Task: Create ChildIssue0000000125 as Child Issue of Issue Issue0000000063 in Backlog  in Scrum Project Project0000000013 in Jira. Create ChildIssue0000000126 as Child Issue of Issue Issue0000000063 in Backlog  in Scrum Project Project0000000013 in Jira. Create ChildIssue0000000127 as Child Issue of Issue Issue0000000064 in Backlog  in Scrum Project Project0000000013 in Jira. Create ChildIssue0000000128 as Child Issue of Issue Issue0000000064 in Backlog  in Scrum Project Project0000000013 in Jira. Create ChildIssue0000000129 as Child Issue of Issue Issue0000000065 in Backlog  in Scrum Project Project0000000013 in Jira
Action: Mouse moved to (440, 531)
Screenshot: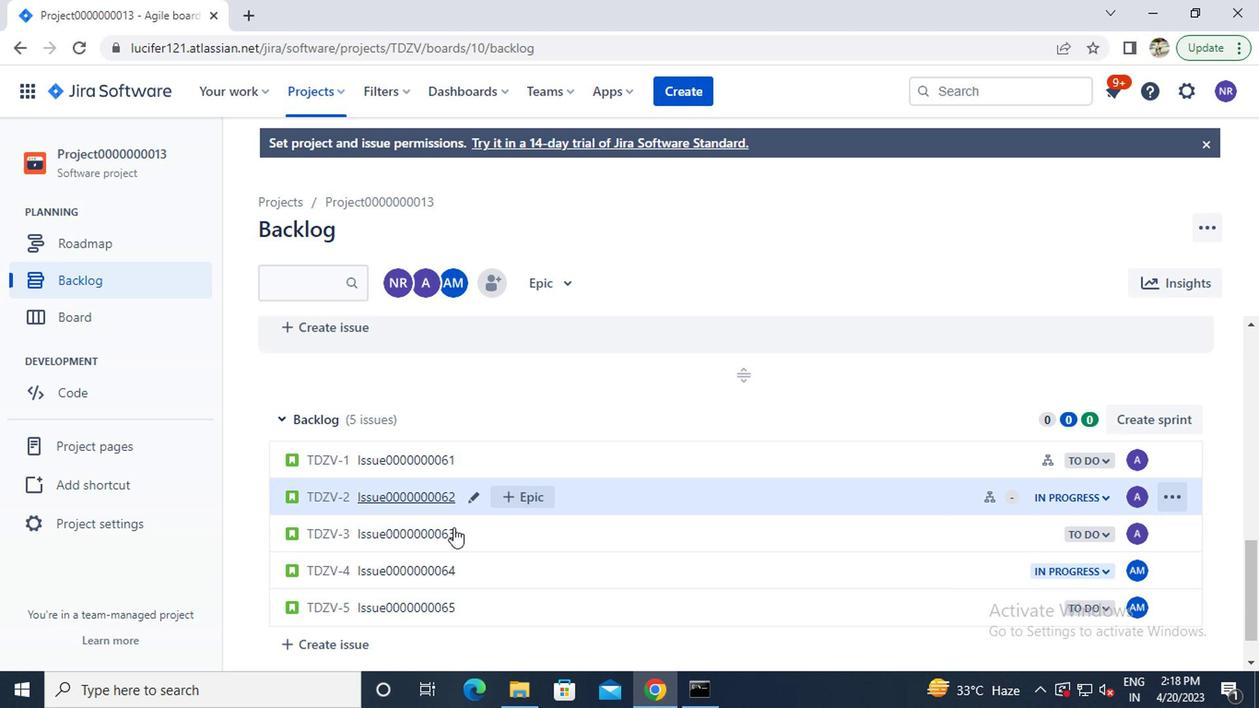 
Action: Mouse pressed left at (440, 531)
Screenshot: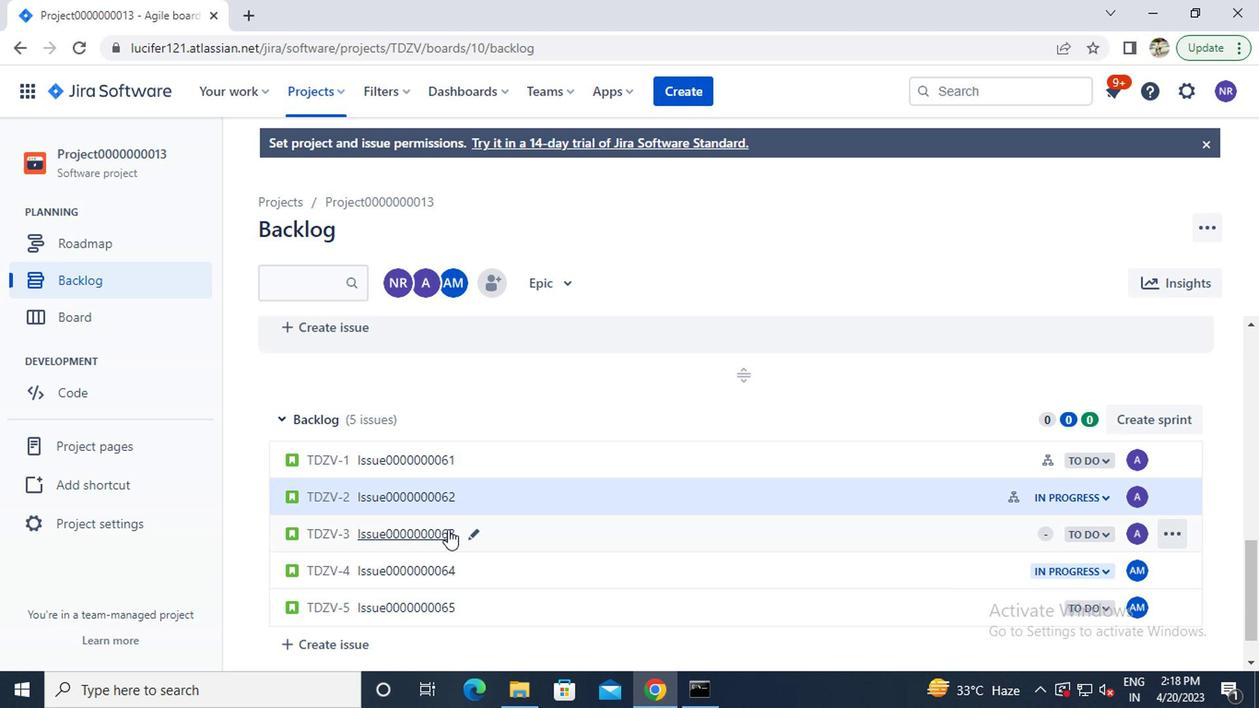 
Action: Mouse moved to (923, 423)
Screenshot: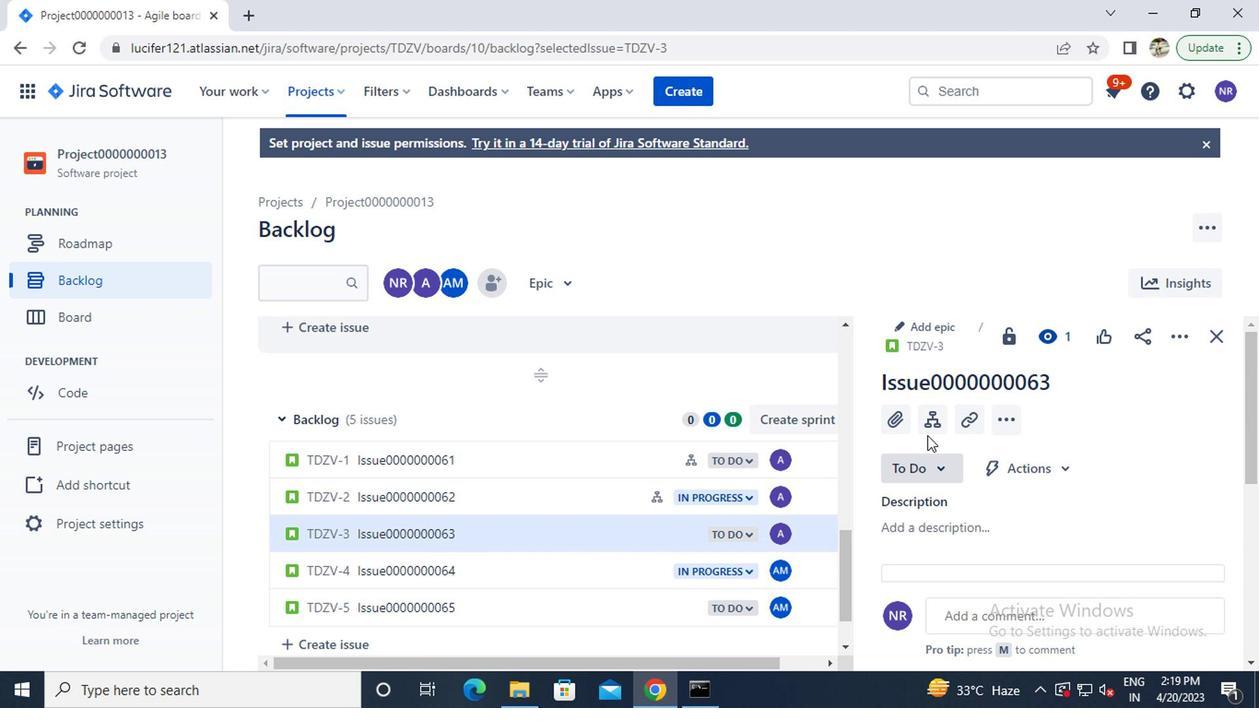
Action: Mouse pressed left at (923, 423)
Screenshot: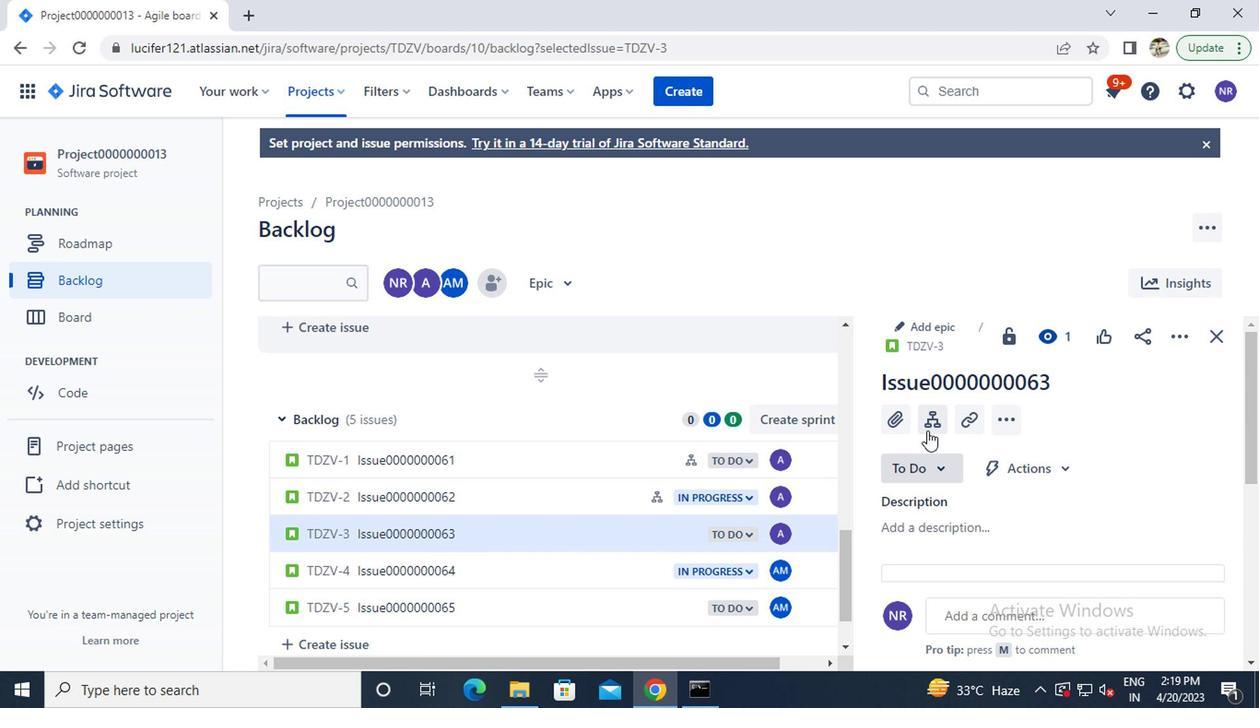 
Action: Mouse moved to (922, 475)
Screenshot: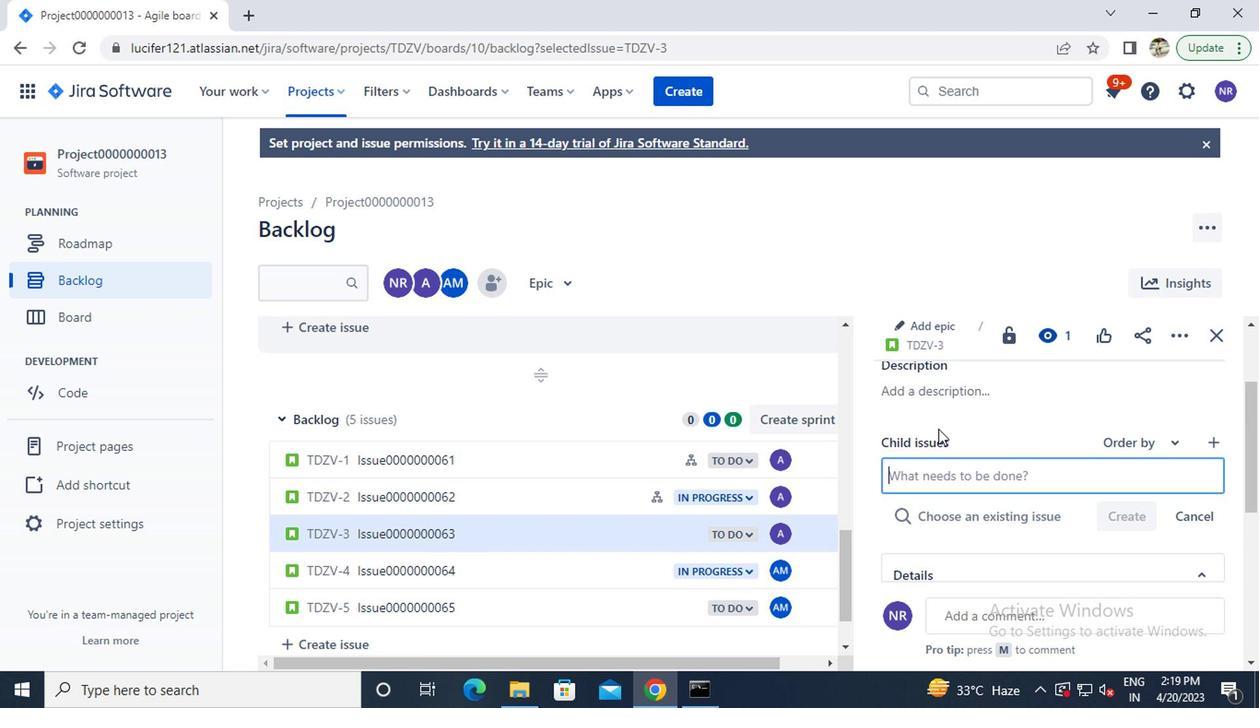 
Action: Mouse pressed left at (922, 475)
Screenshot: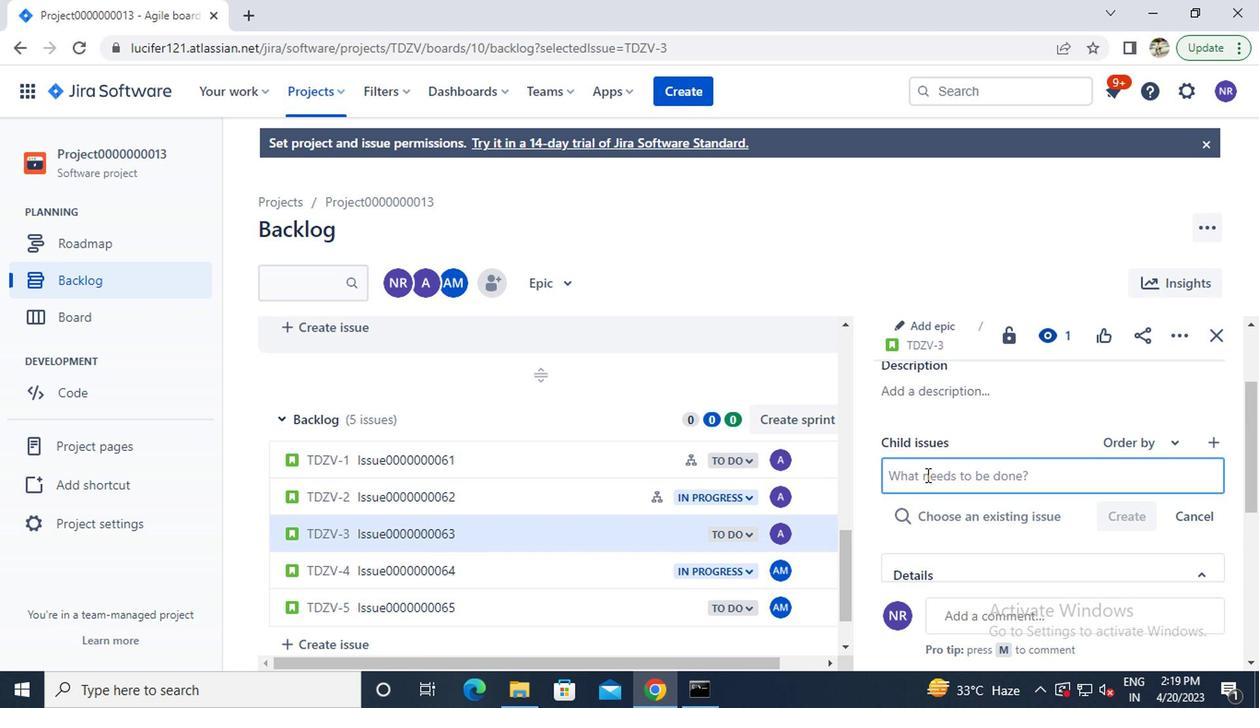 
Action: Key pressed c<Key.caps_lock>hild<Key.caps_lock>i<Key.caps_lock>ssue0000000125<Key.enter><Key.caps_lock>c<Key.caps_lock>hild<Key.caps_lock>i<Key.caps_lock>ssue0000000126<Key.enter>
Screenshot: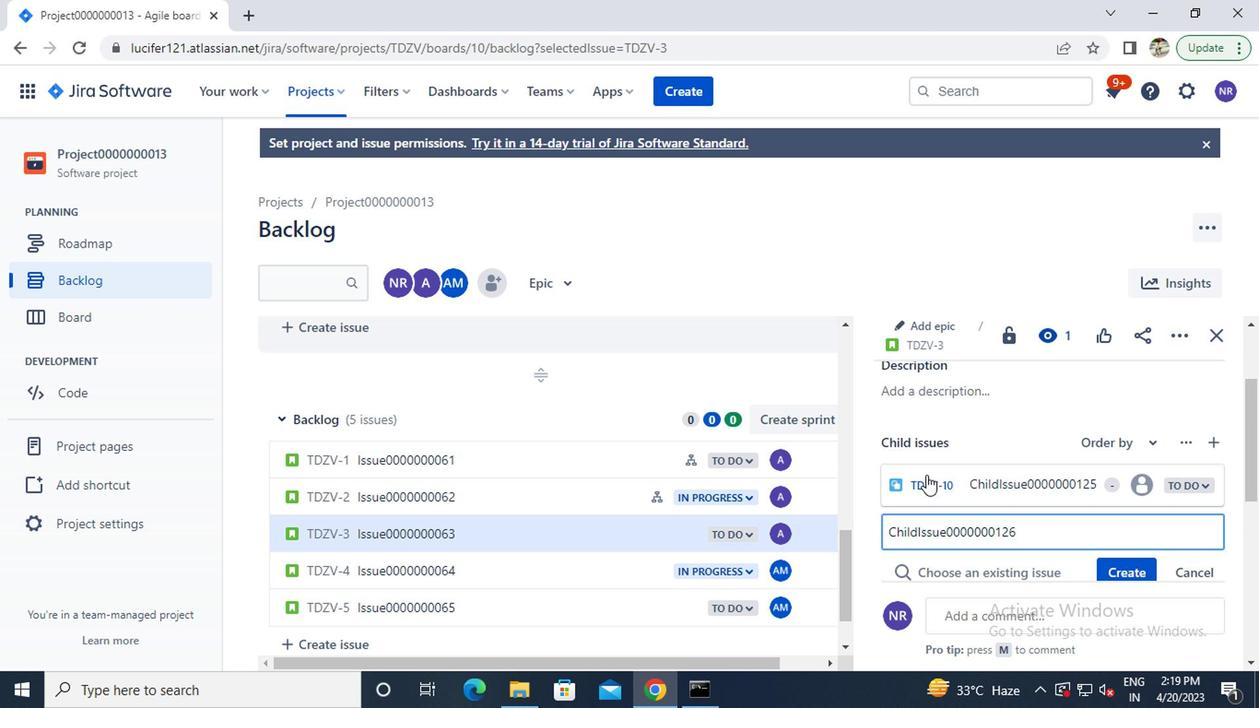 
Action: Mouse moved to (369, 569)
Screenshot: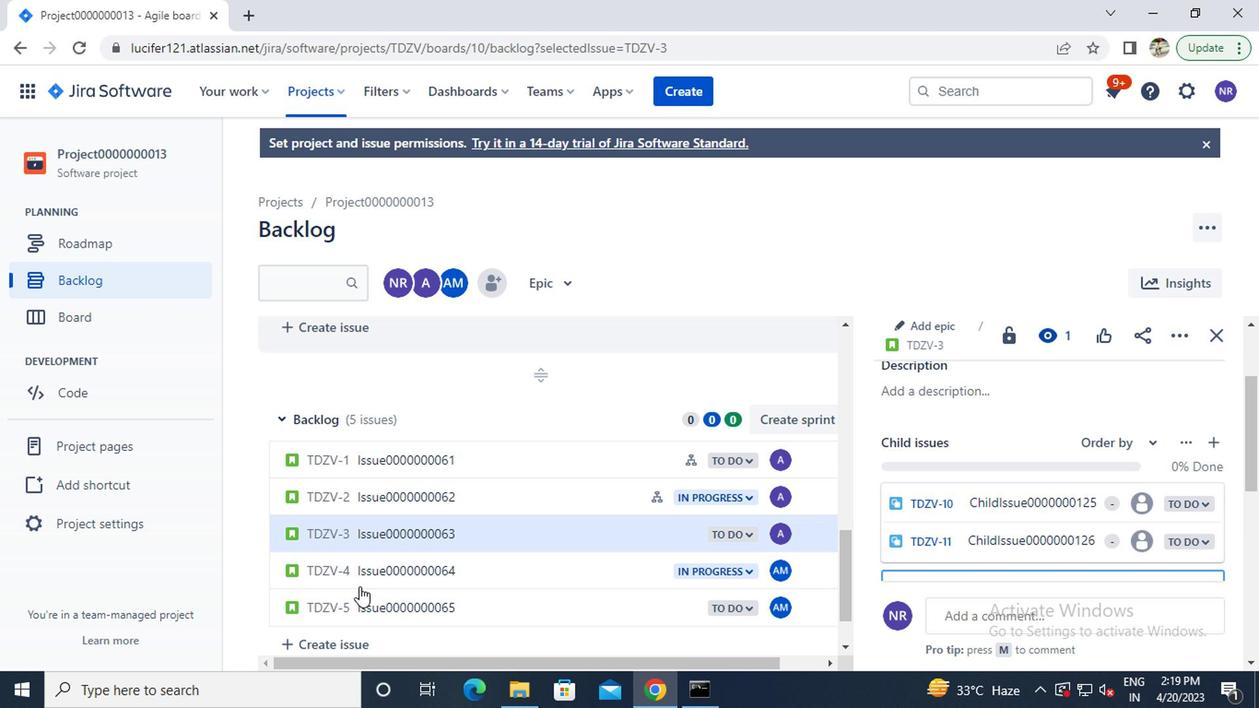 
Action: Mouse pressed left at (369, 569)
Screenshot: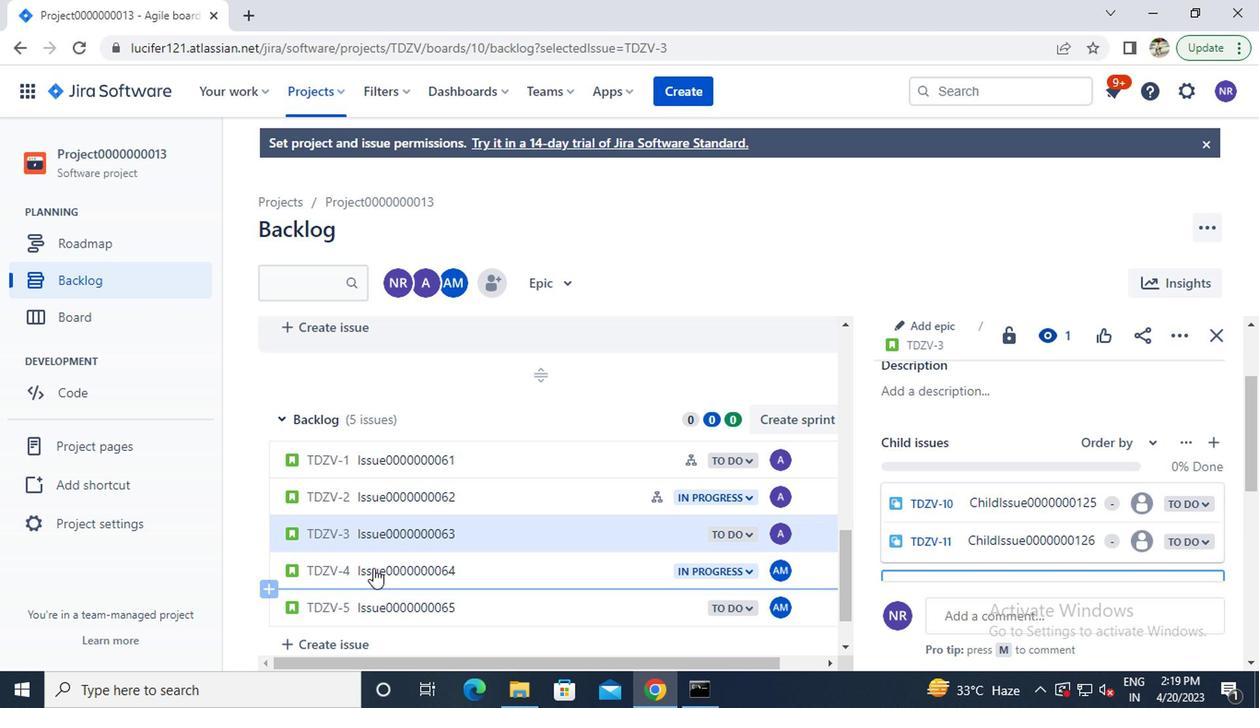 
Action: Mouse moved to (929, 405)
Screenshot: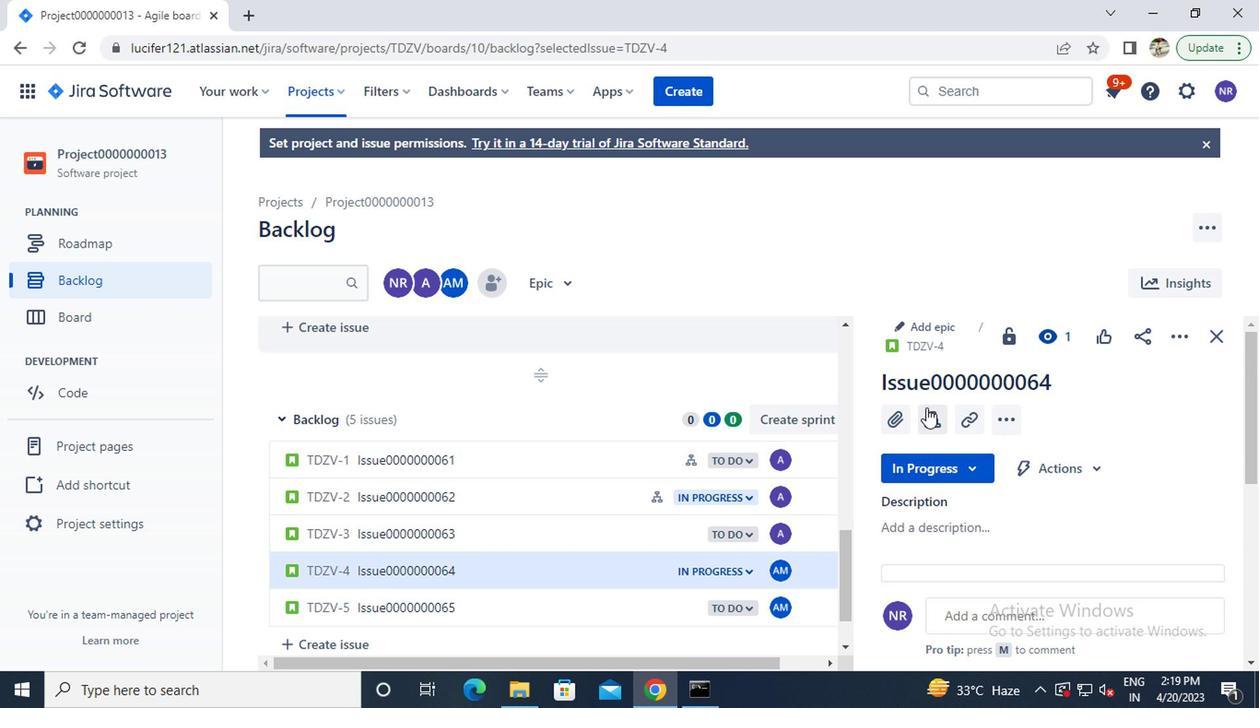 
Action: Mouse pressed left at (929, 405)
Screenshot: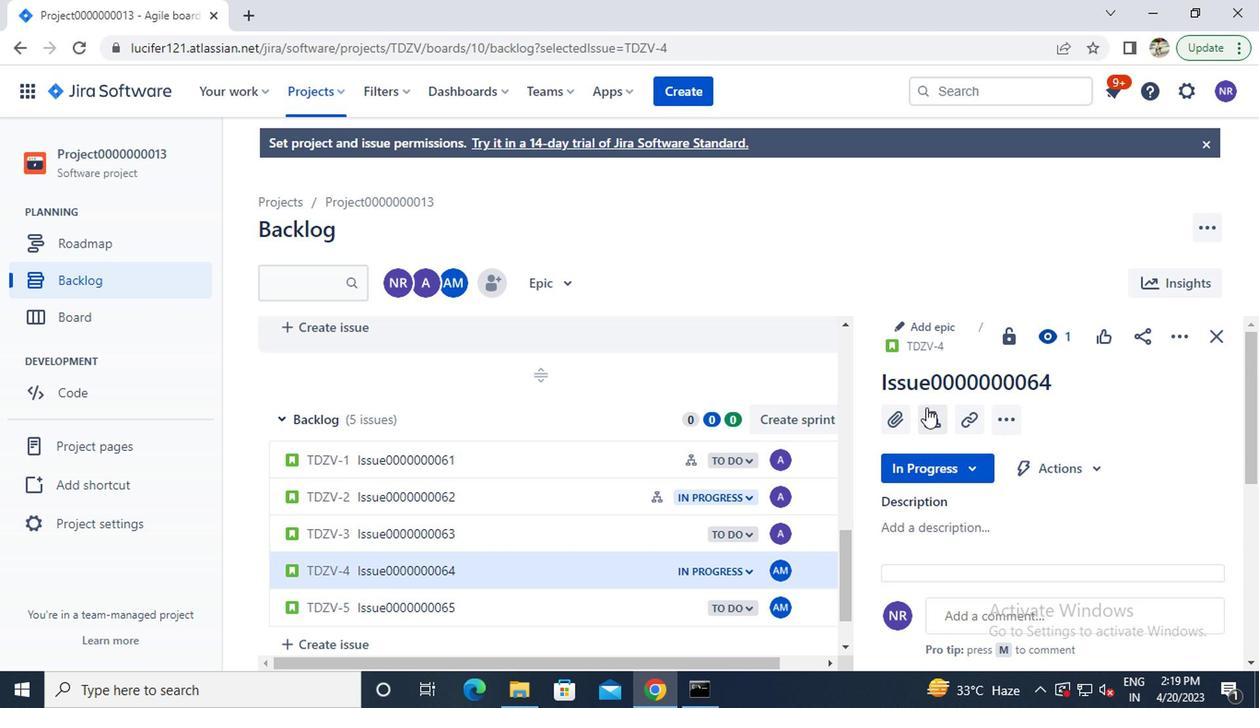 
Action: Mouse moved to (919, 470)
Screenshot: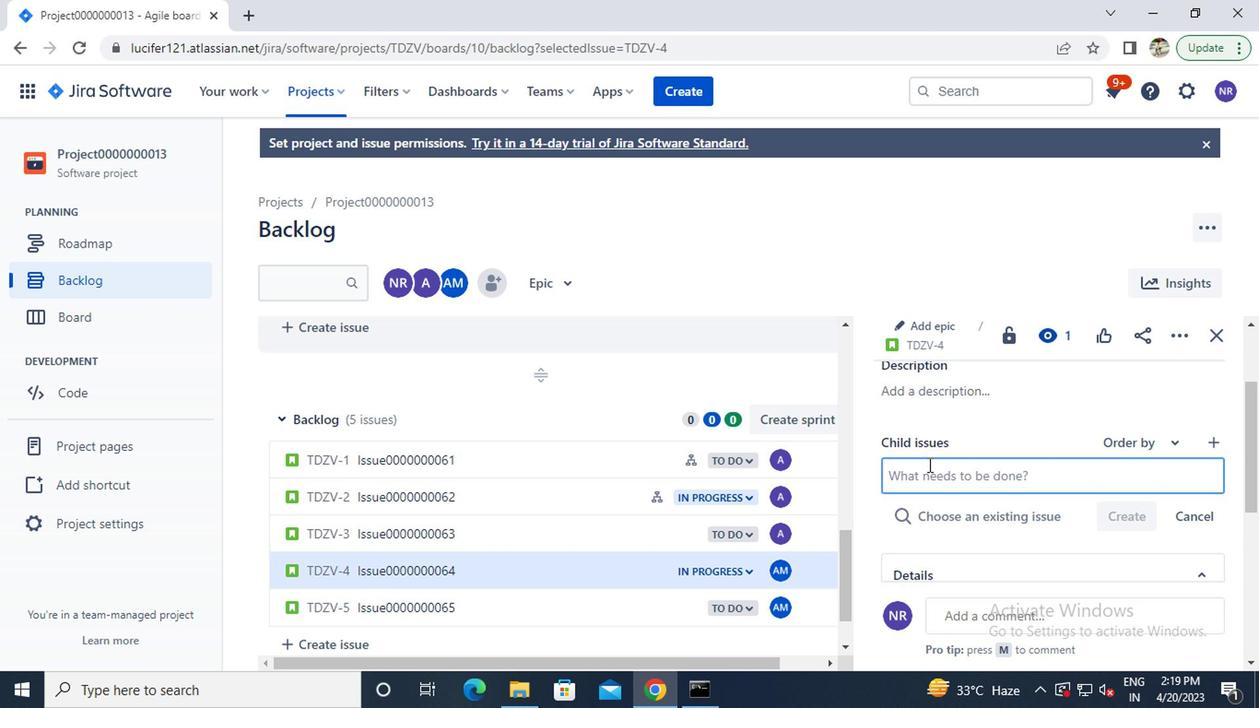 
Action: Mouse pressed left at (919, 470)
Screenshot: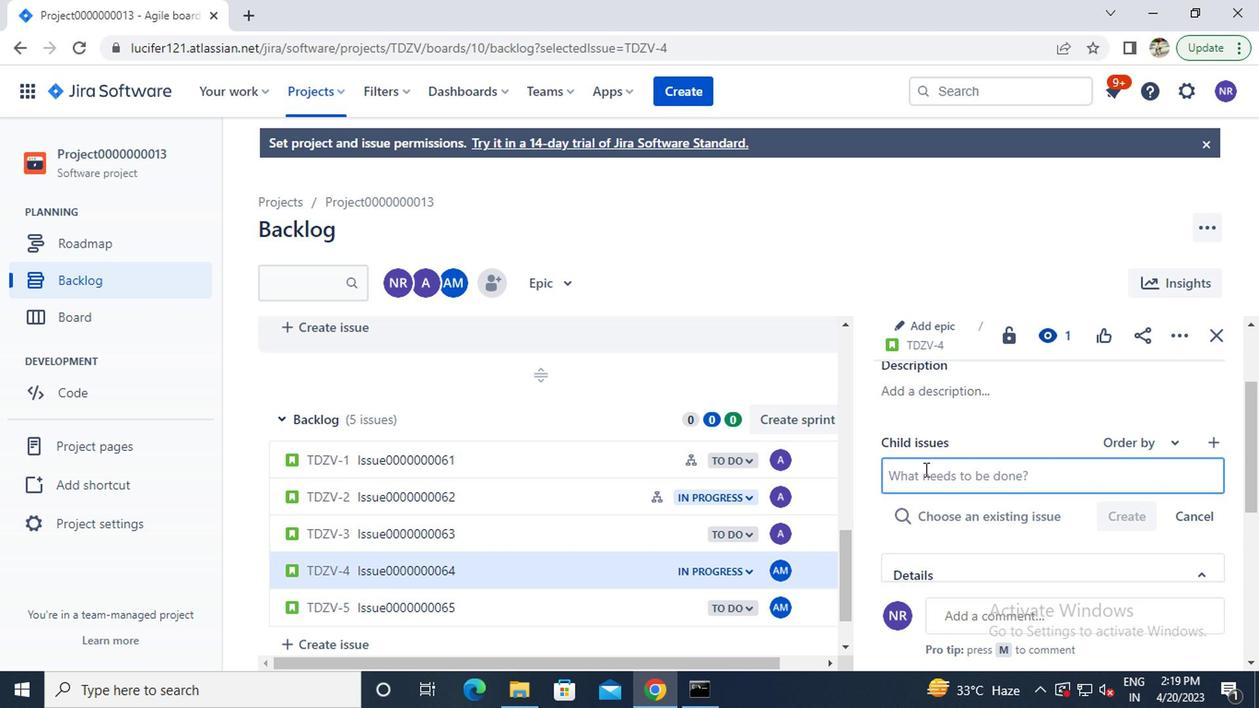 
Action: Key pressed <Key.caps_lock>c<Key.caps_lock>hild<Key.caps_lock>i<Key.caps_lock>ssue0000000127<Key.enter><Key.caps_lock>c<Key.caps_lock>hild<Key.caps_lock>i<Key.caps_lock>ssue0000000128<Key.enter>
Screenshot: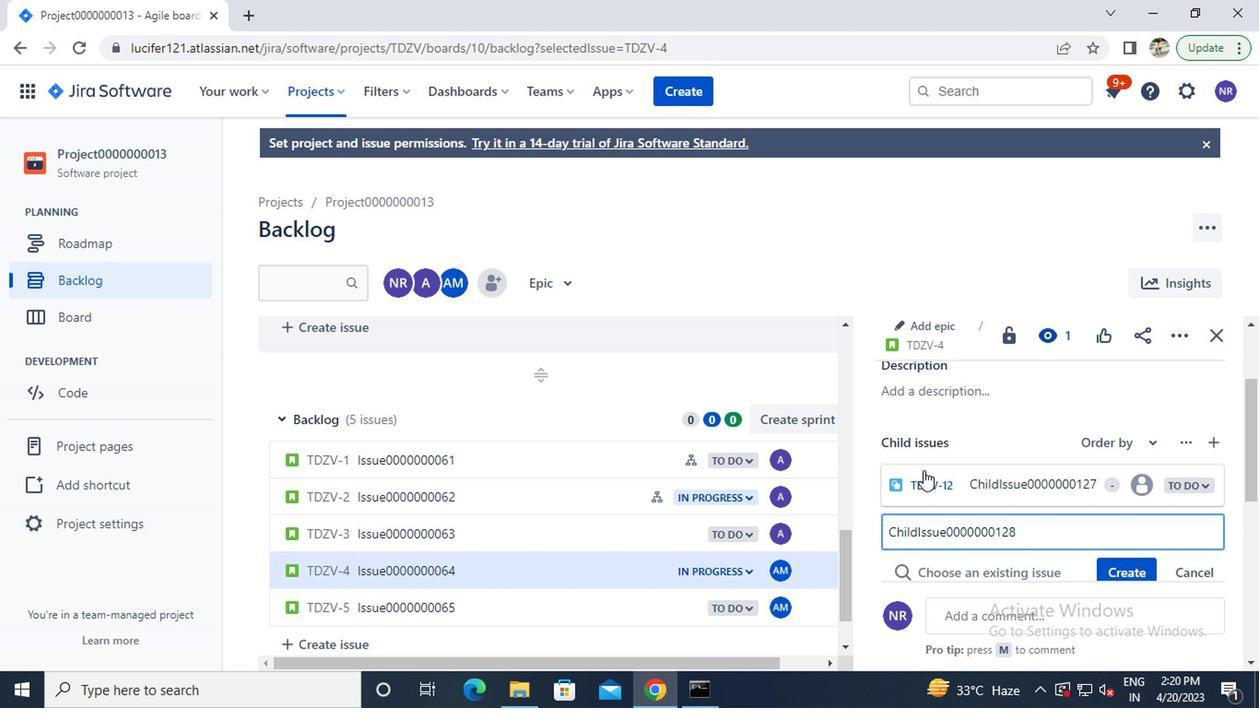 
Action: Mouse moved to (429, 609)
Screenshot: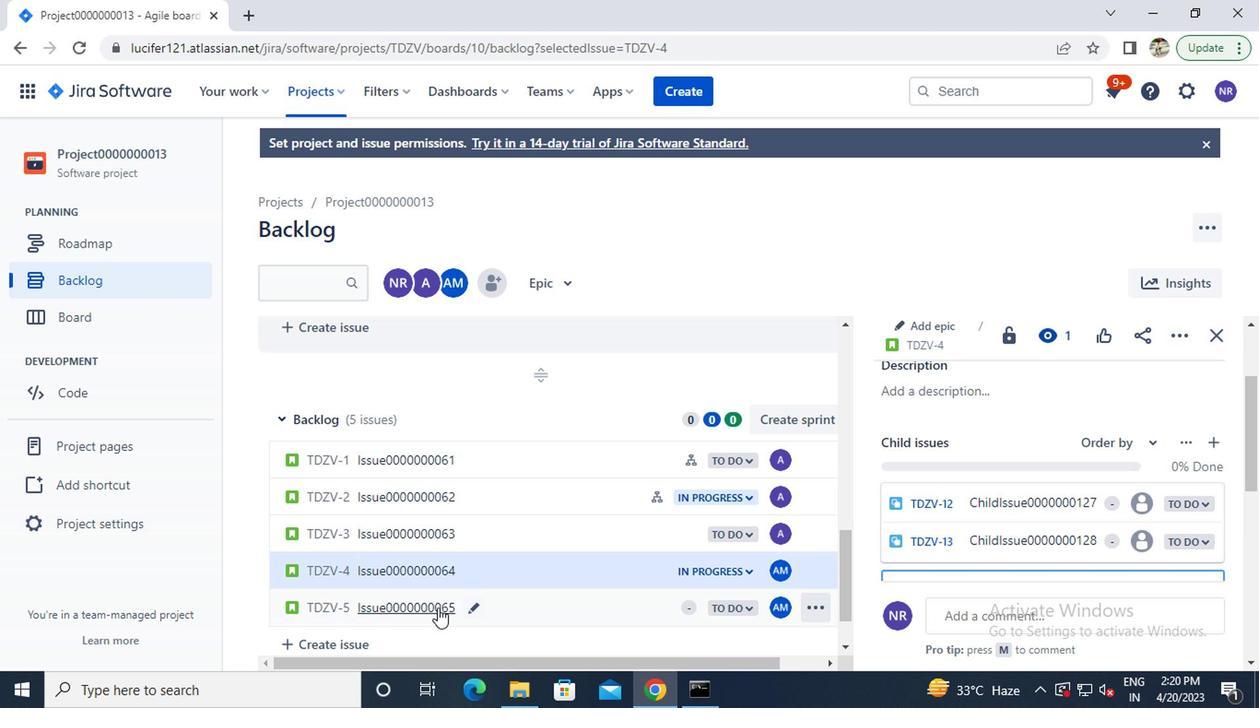 
Action: Mouse pressed left at (429, 609)
Screenshot: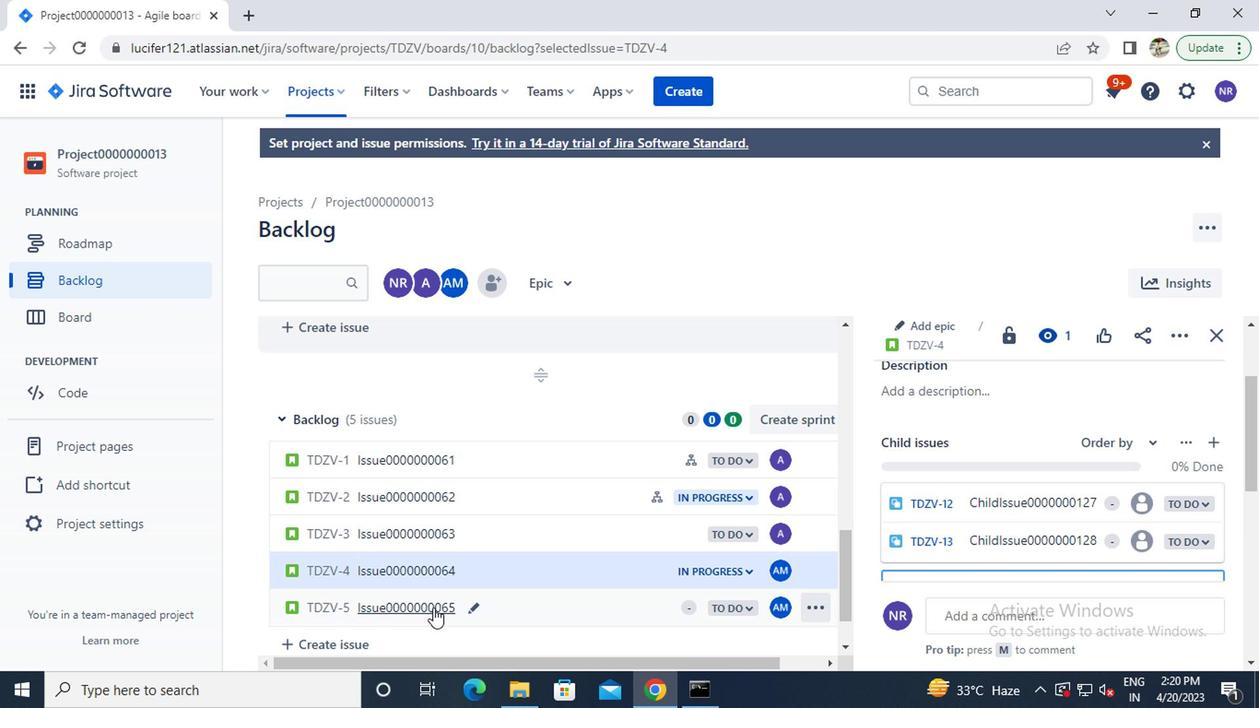 
Action: Mouse moved to (936, 417)
Screenshot: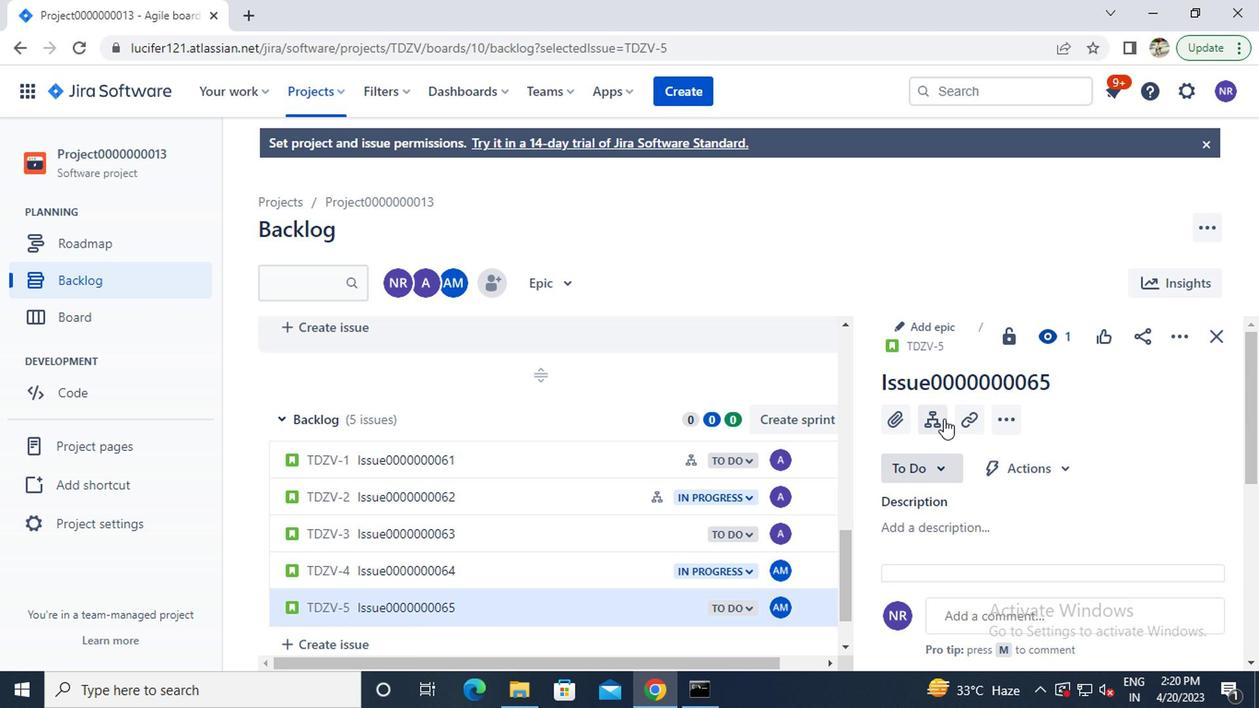 
Action: Mouse pressed left at (936, 417)
Screenshot: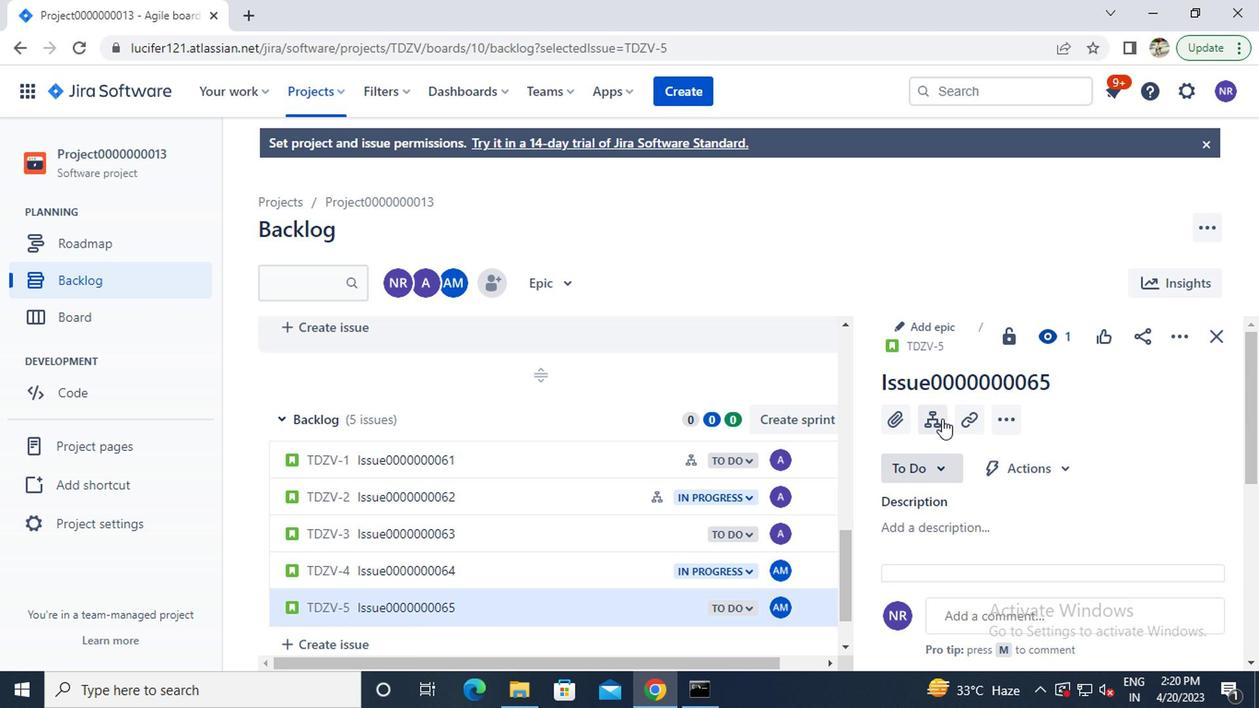 
Action: Mouse moved to (946, 483)
Screenshot: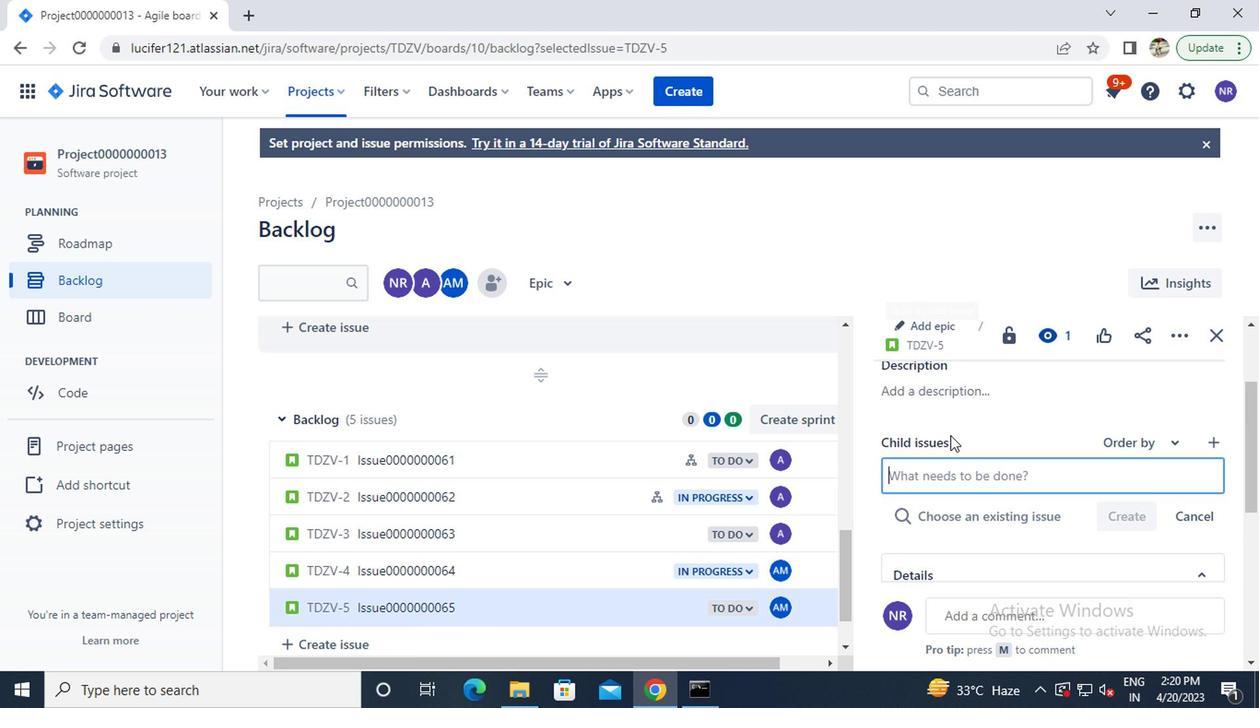 
Action: Mouse pressed left at (946, 483)
Screenshot: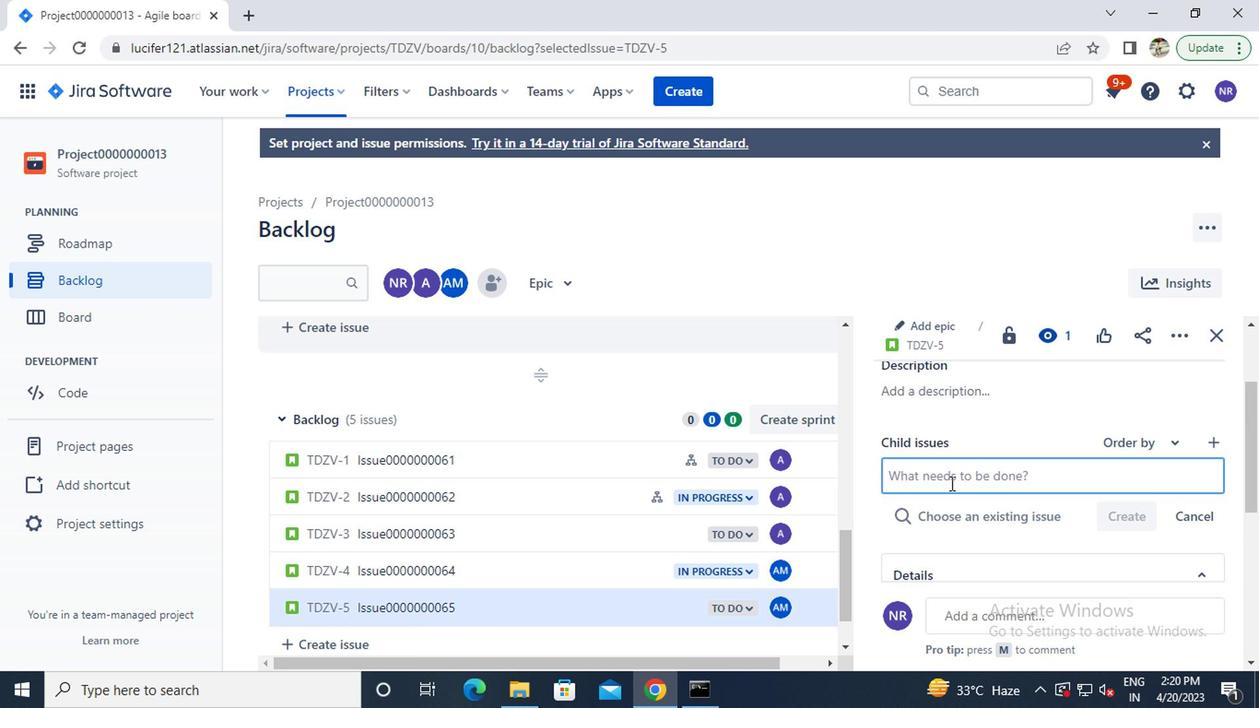 
Action: Key pressed <Key.caps_lock>c<Key.caps_lock>hild<Key.caps_lock>i<Key.caps_lock>ssue0000000129
Screenshot: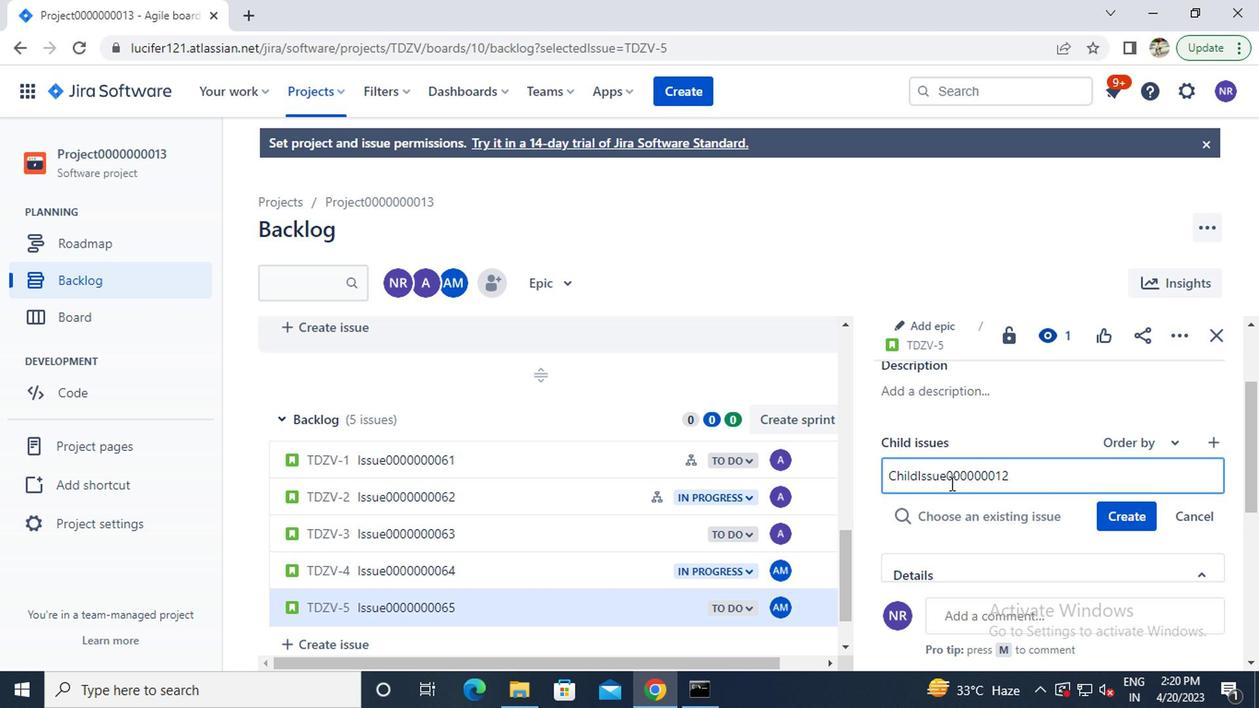 
Action: Mouse moved to (1110, 510)
Screenshot: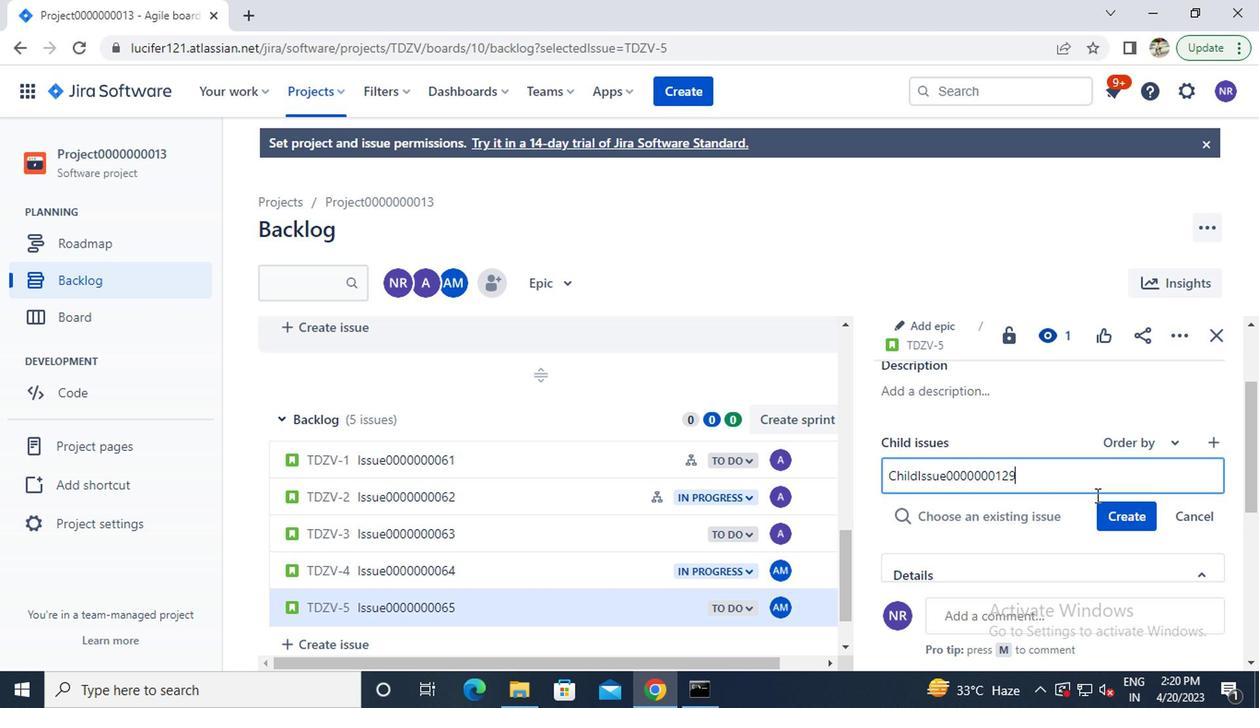 
Action: Mouse pressed left at (1110, 510)
Screenshot: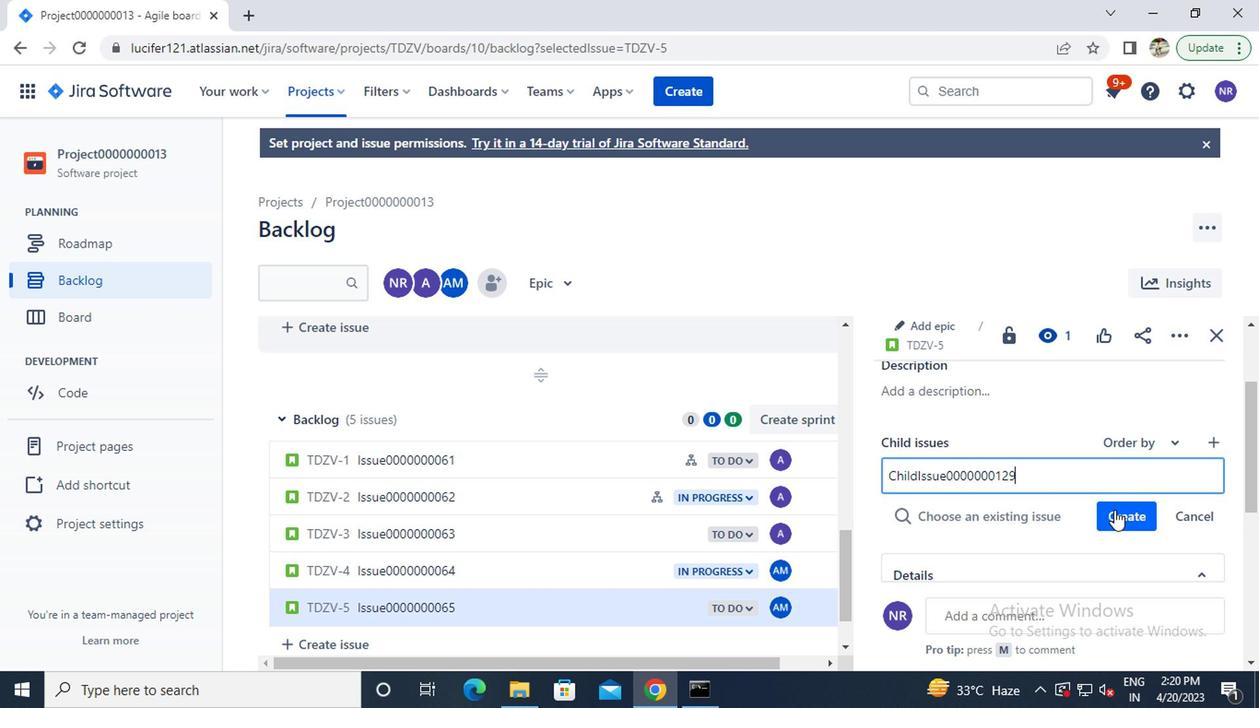 
Action: Mouse moved to (1114, 509)
Screenshot: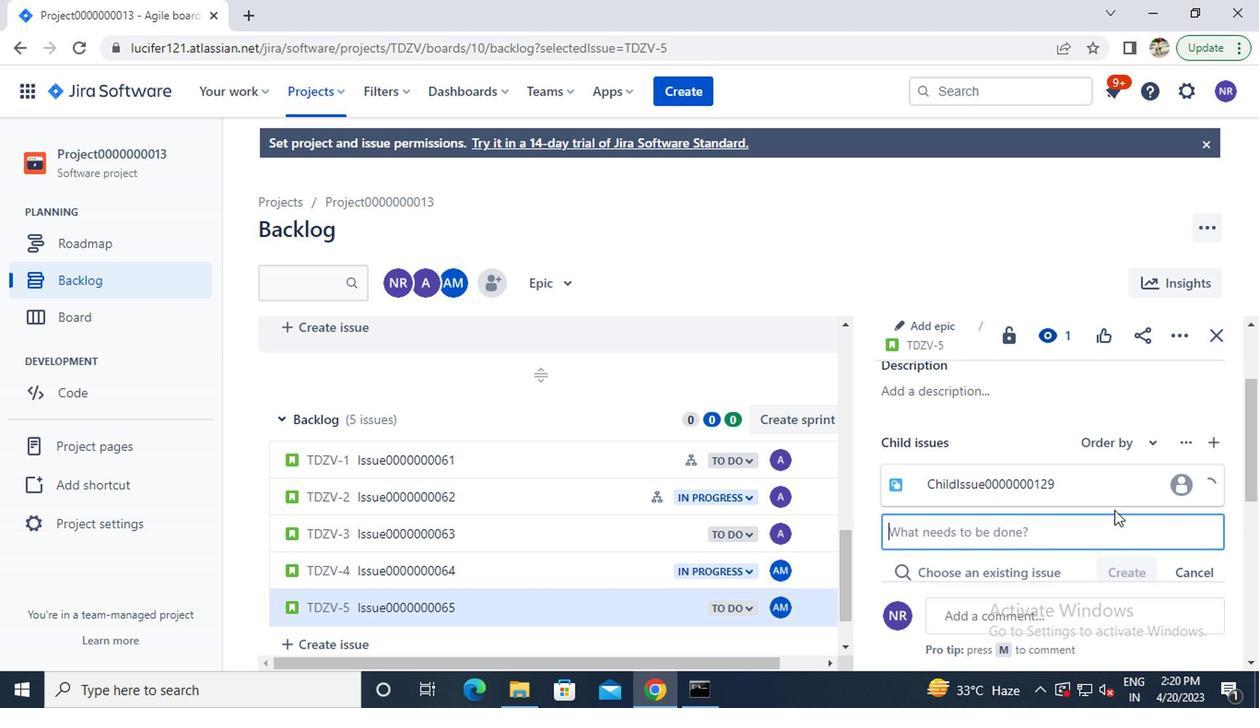
